 Task: Create a due date automation trigger when advanced on, 2 working days after a card is due add dates due in more than 1 working days at 11:00 AM.
Action: Mouse moved to (1129, 81)
Screenshot: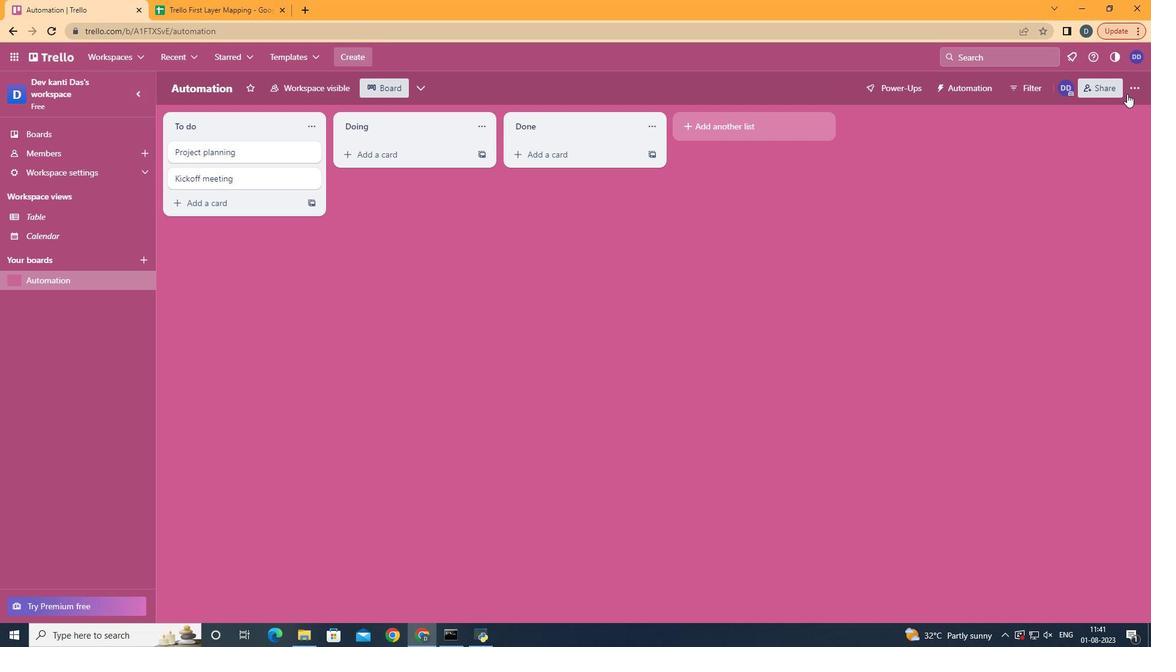 
Action: Mouse pressed left at (1129, 81)
Screenshot: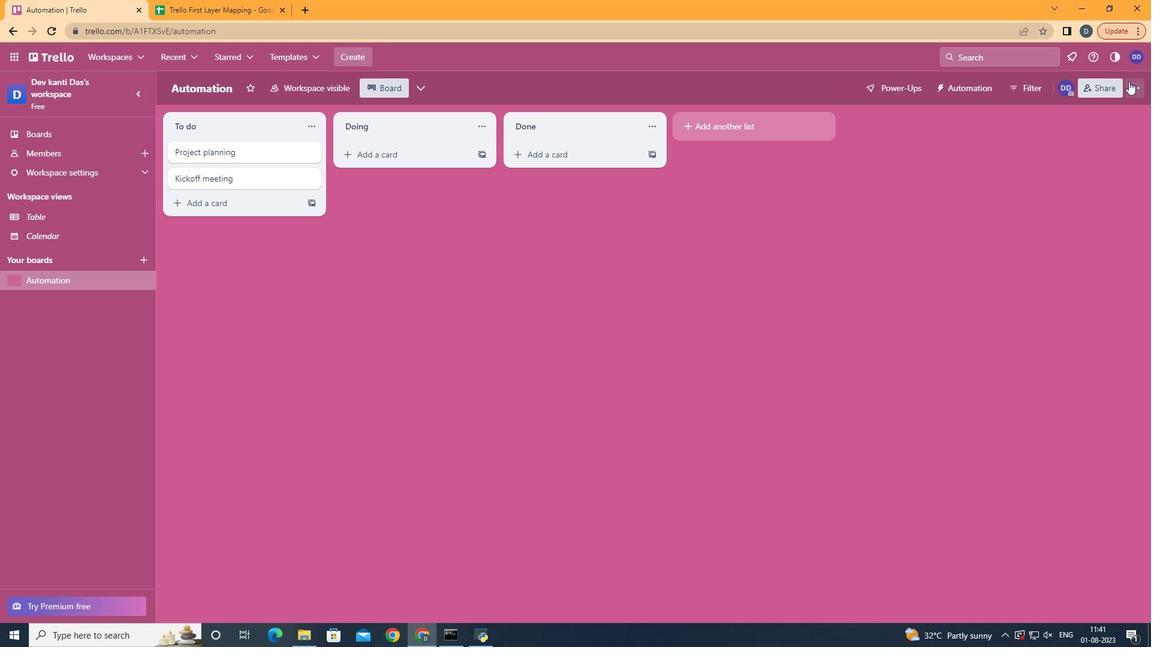 
Action: Mouse moved to (1069, 241)
Screenshot: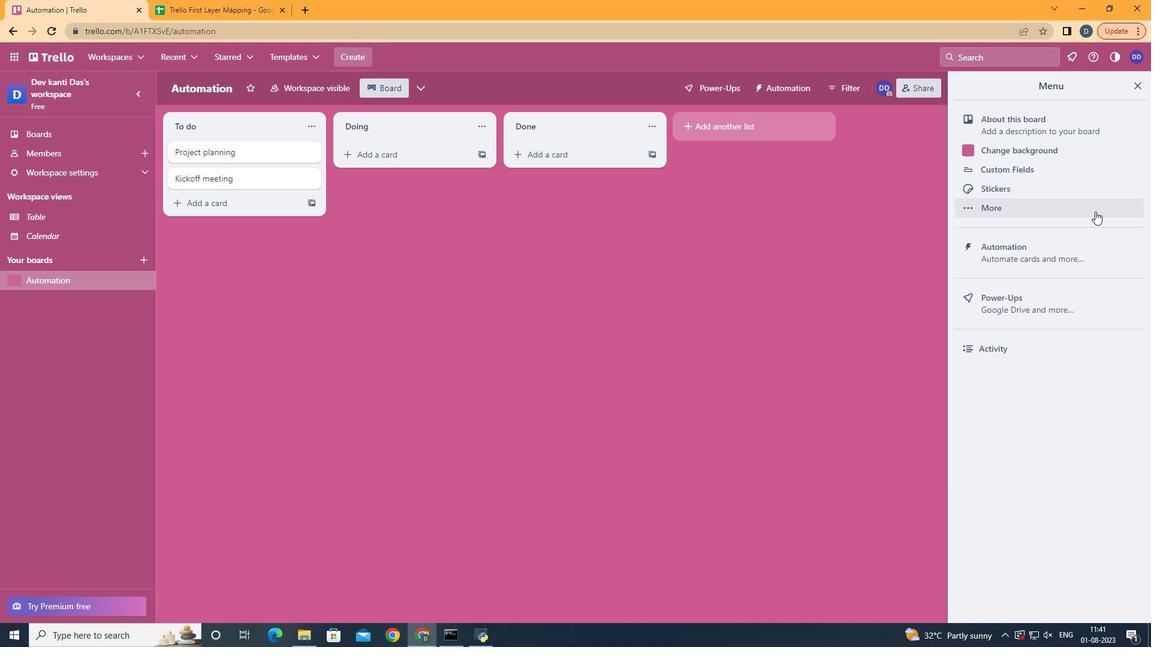 
Action: Mouse pressed left at (1069, 241)
Screenshot: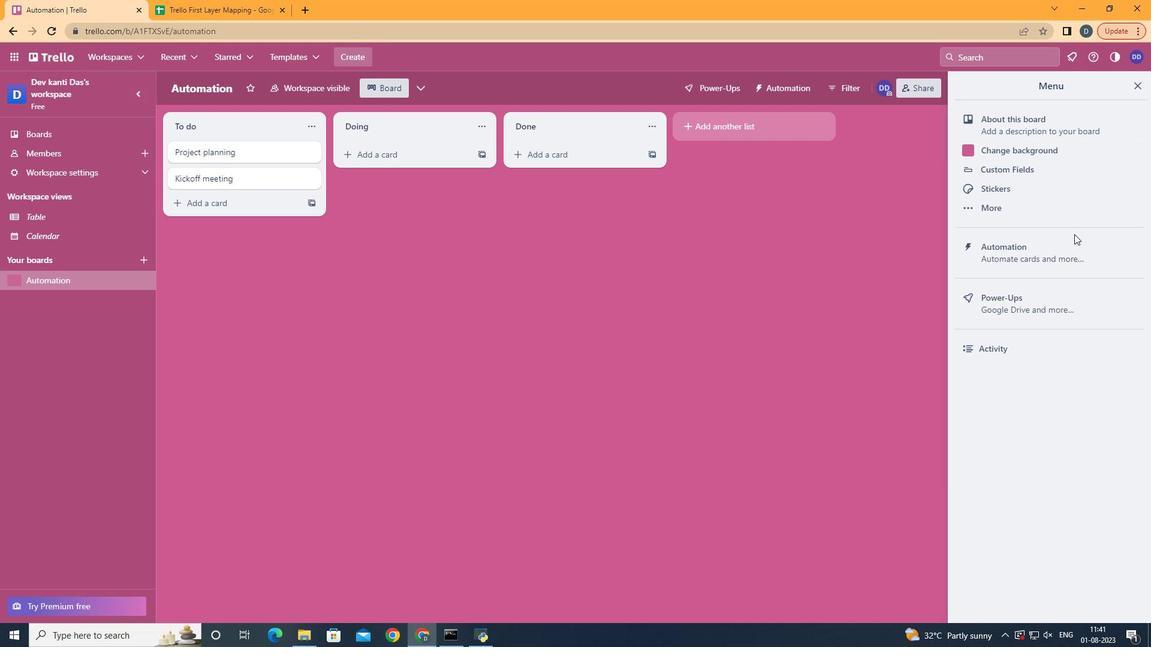 
Action: Mouse moved to (259, 241)
Screenshot: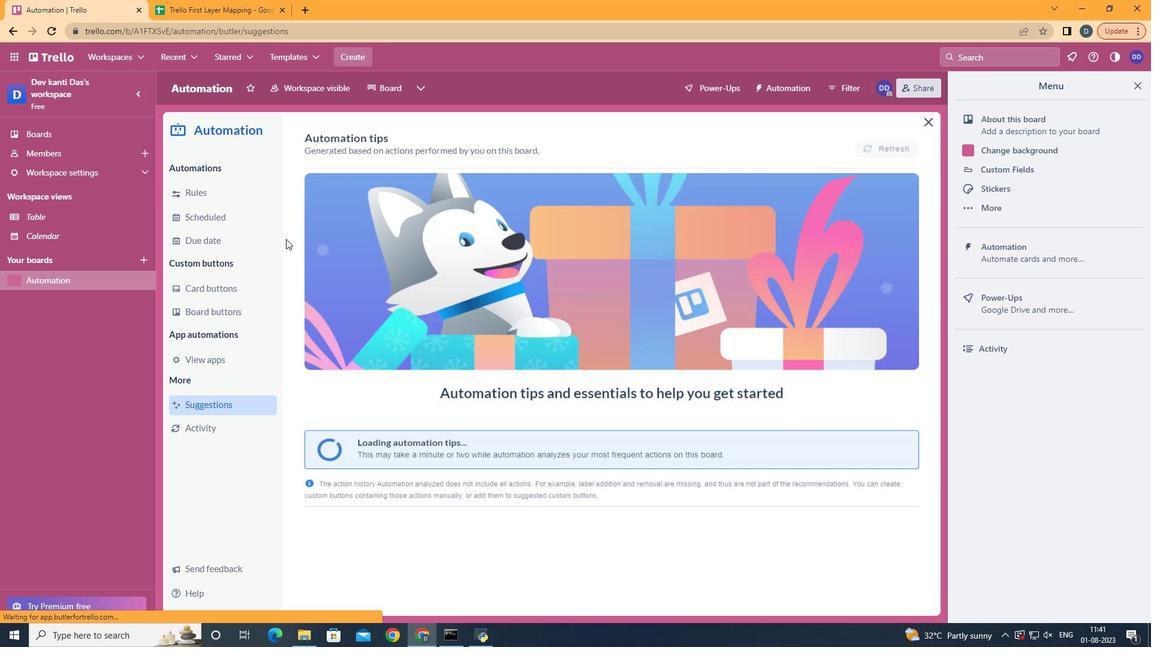 
Action: Mouse pressed left at (259, 241)
Screenshot: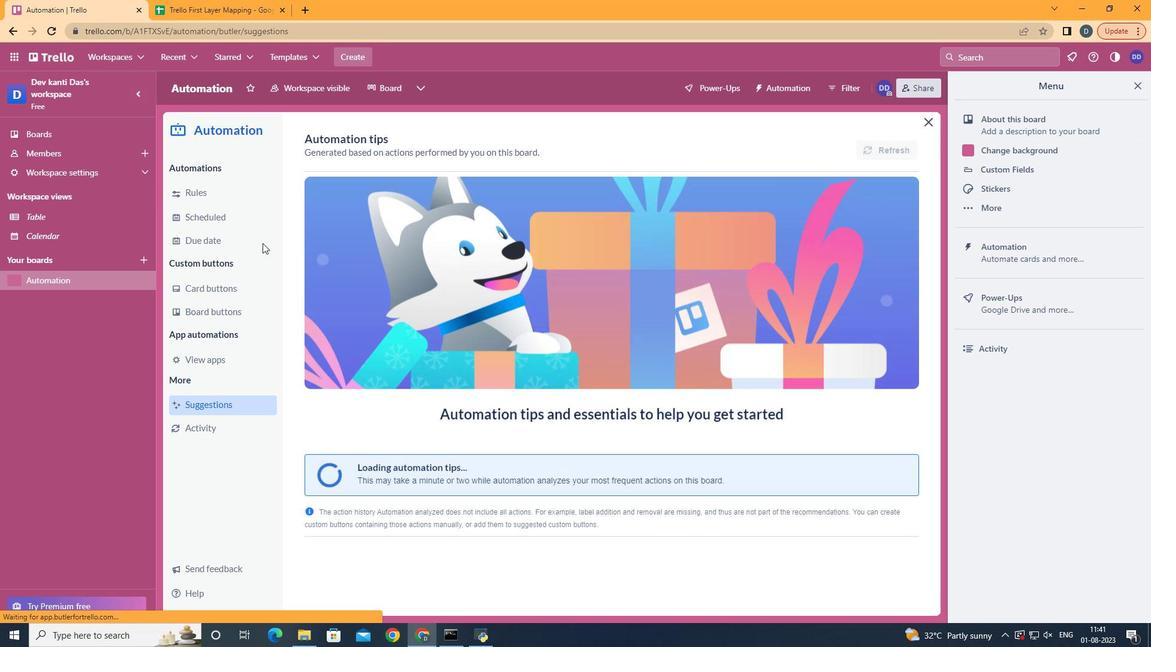 
Action: Mouse moved to (856, 143)
Screenshot: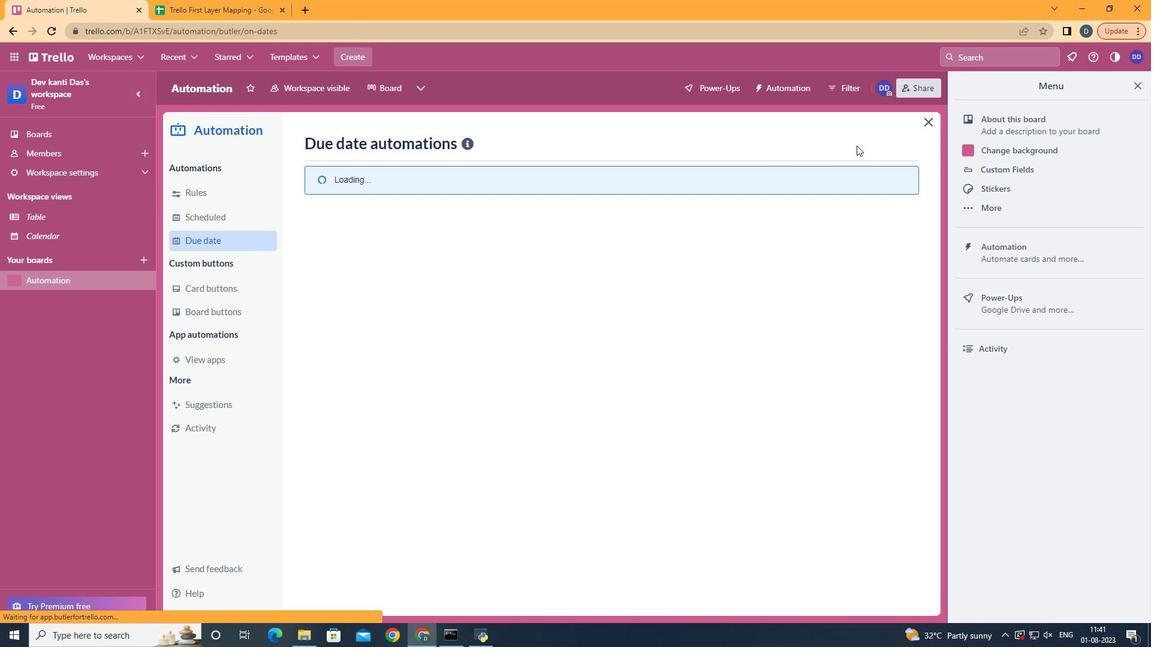 
Action: Mouse pressed left at (856, 143)
Screenshot: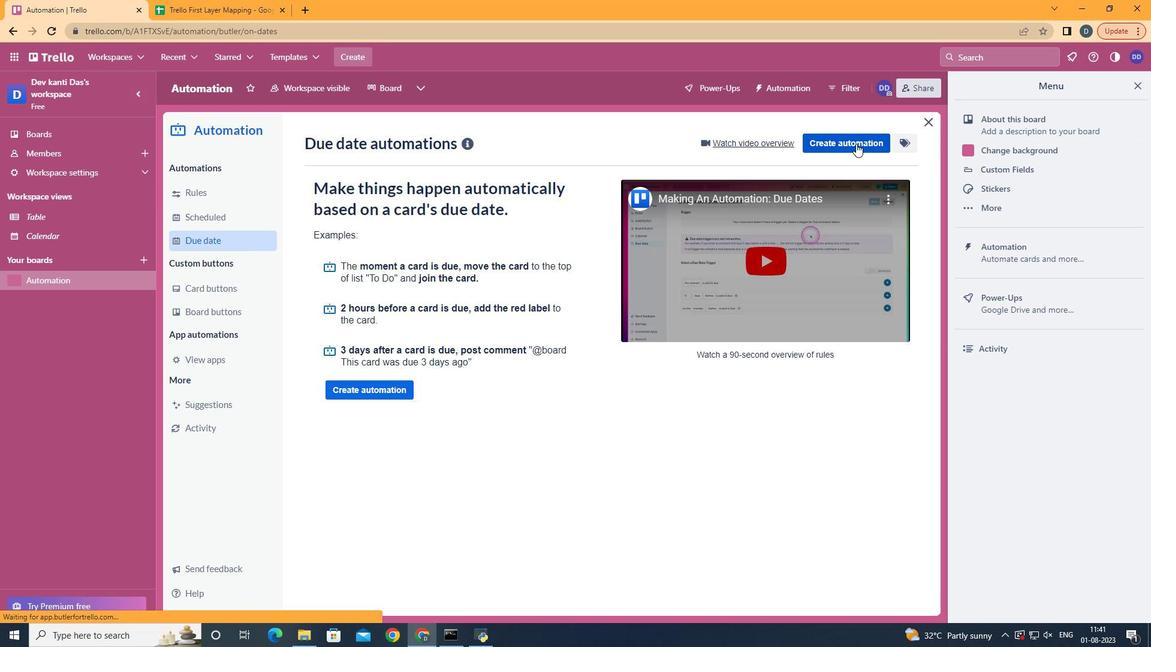 
Action: Mouse moved to (632, 252)
Screenshot: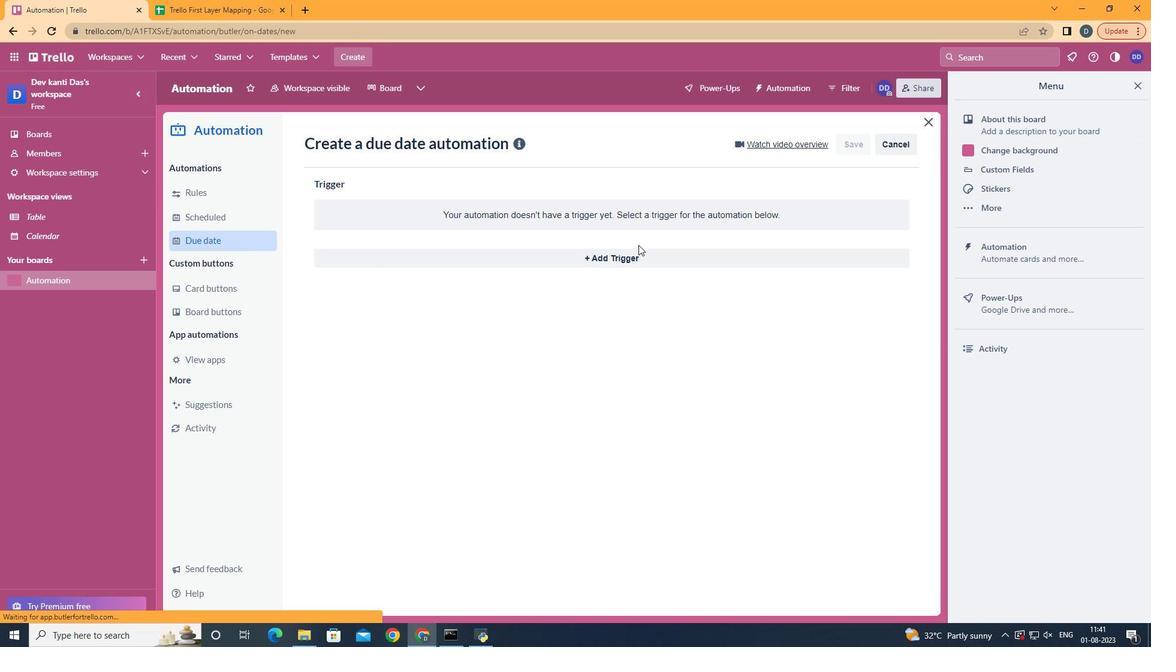 
Action: Mouse pressed left at (632, 252)
Screenshot: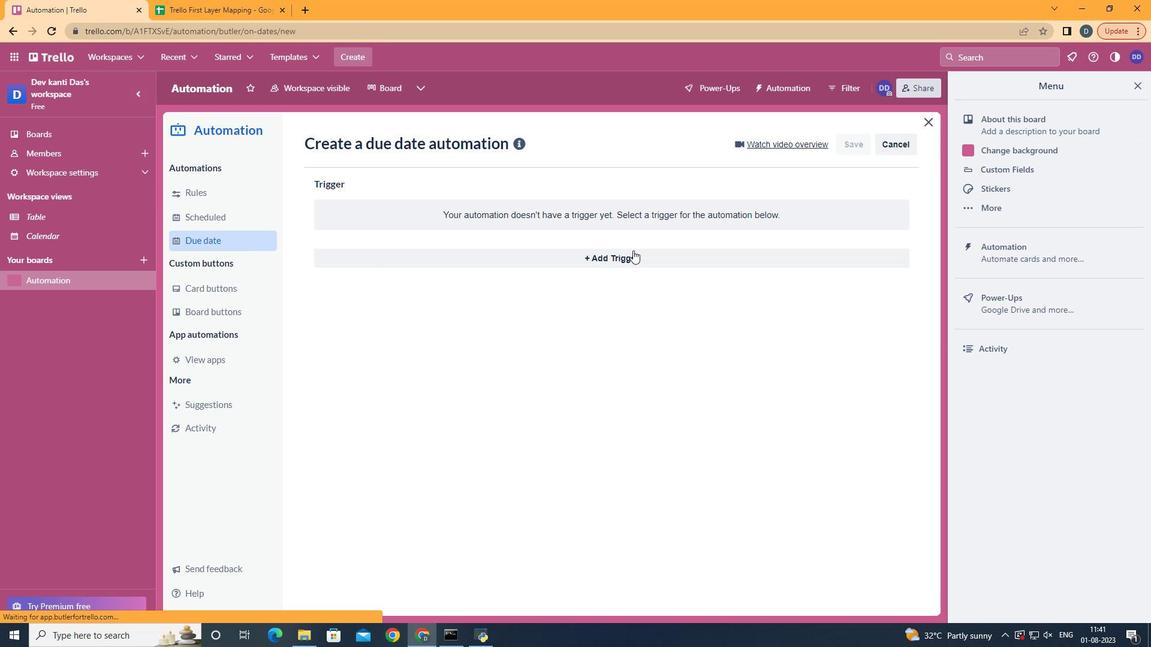 
Action: Mouse moved to (392, 485)
Screenshot: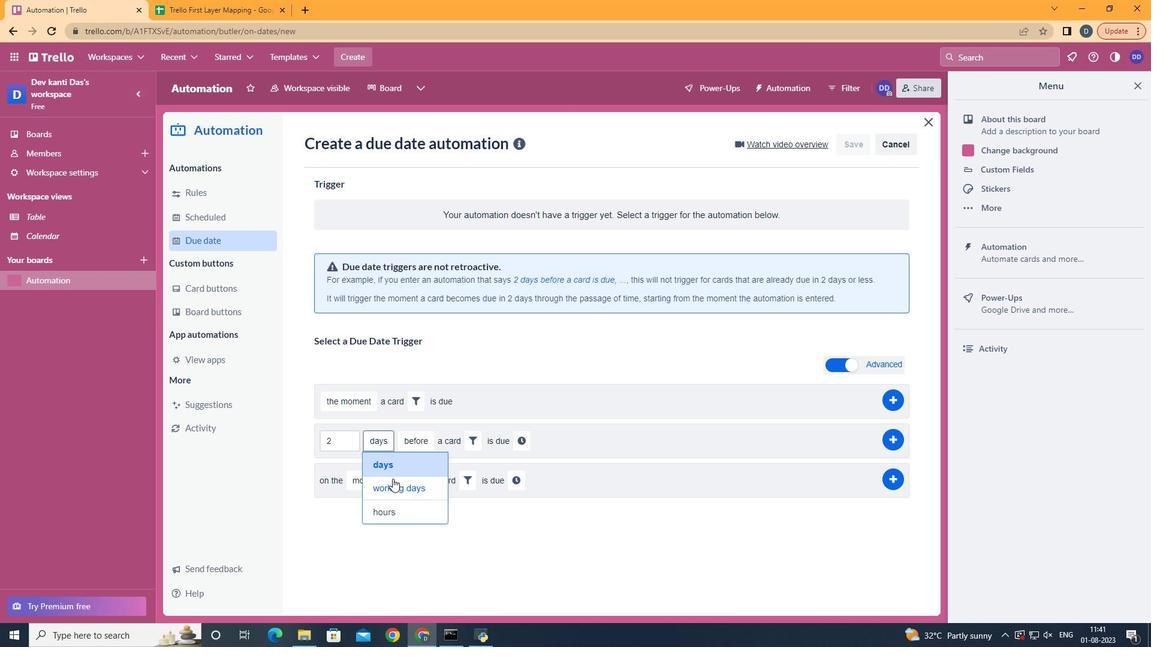 
Action: Mouse pressed left at (392, 485)
Screenshot: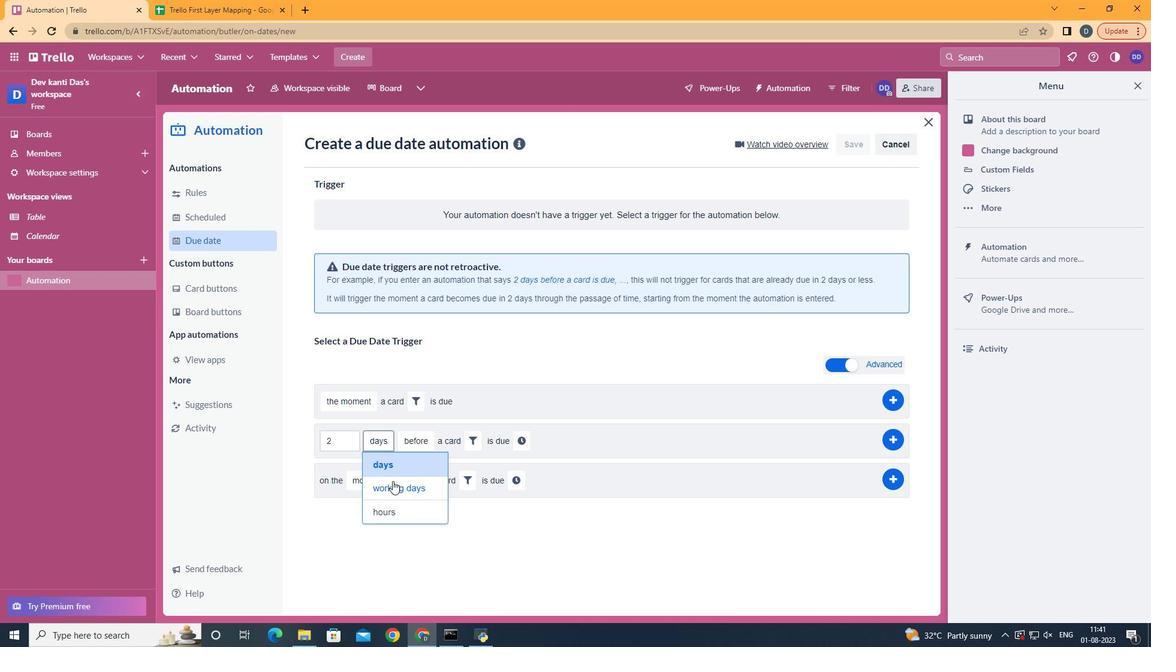 
Action: Mouse moved to (457, 490)
Screenshot: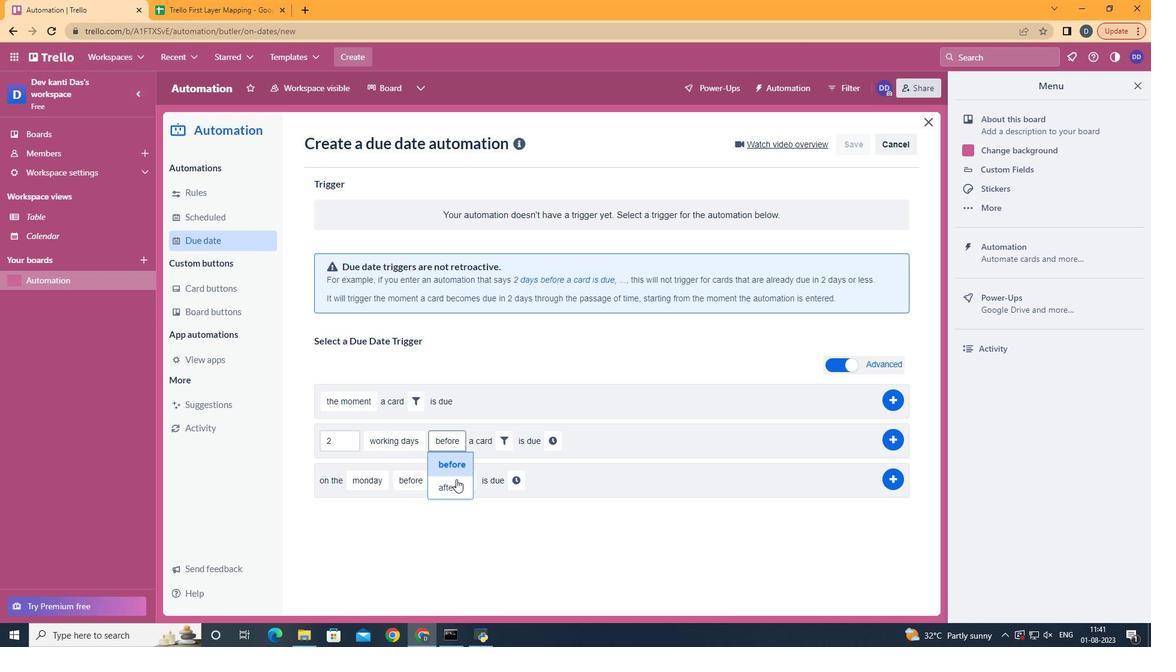 
Action: Mouse pressed left at (457, 490)
Screenshot: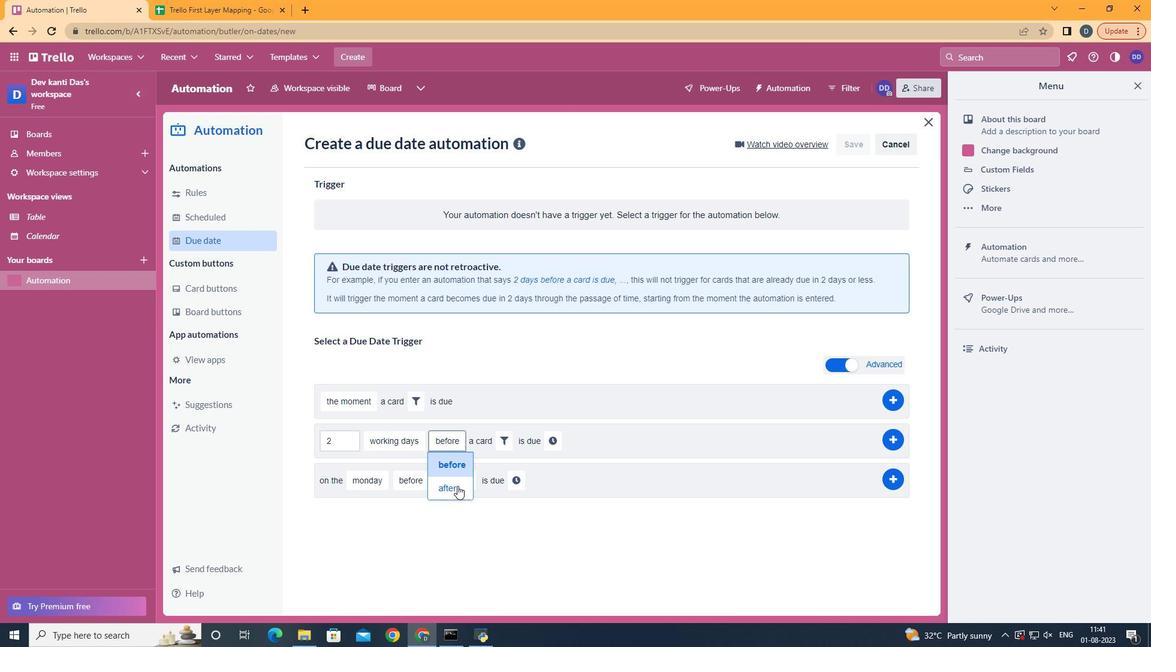 
Action: Mouse moved to (504, 439)
Screenshot: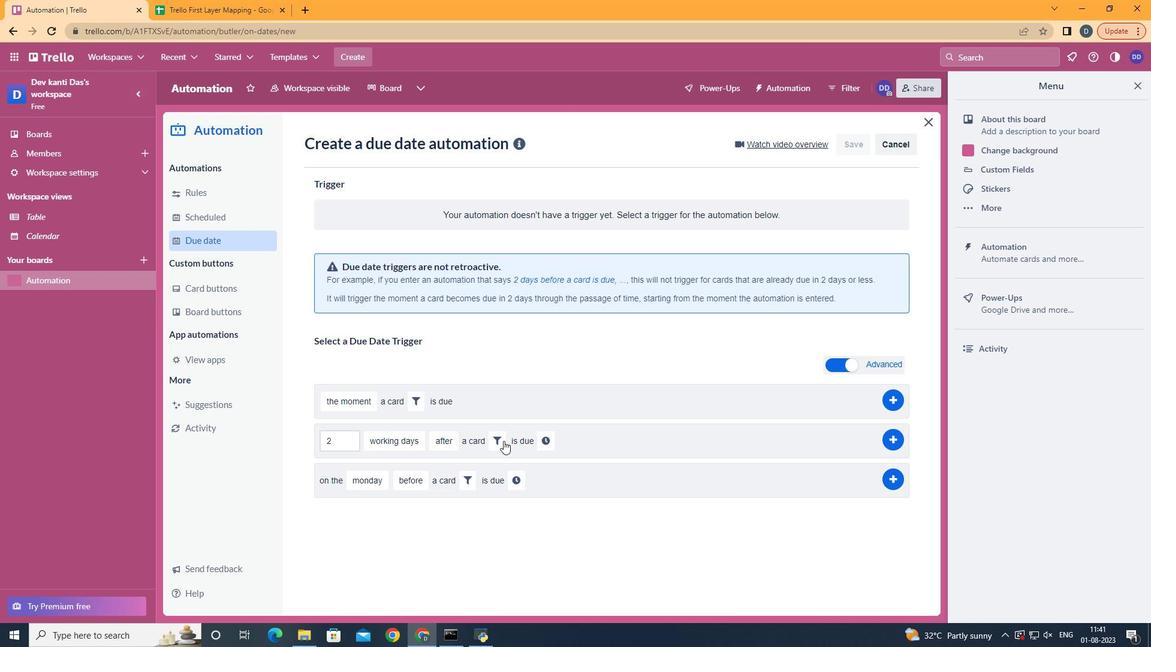 
Action: Mouse pressed left at (504, 439)
Screenshot: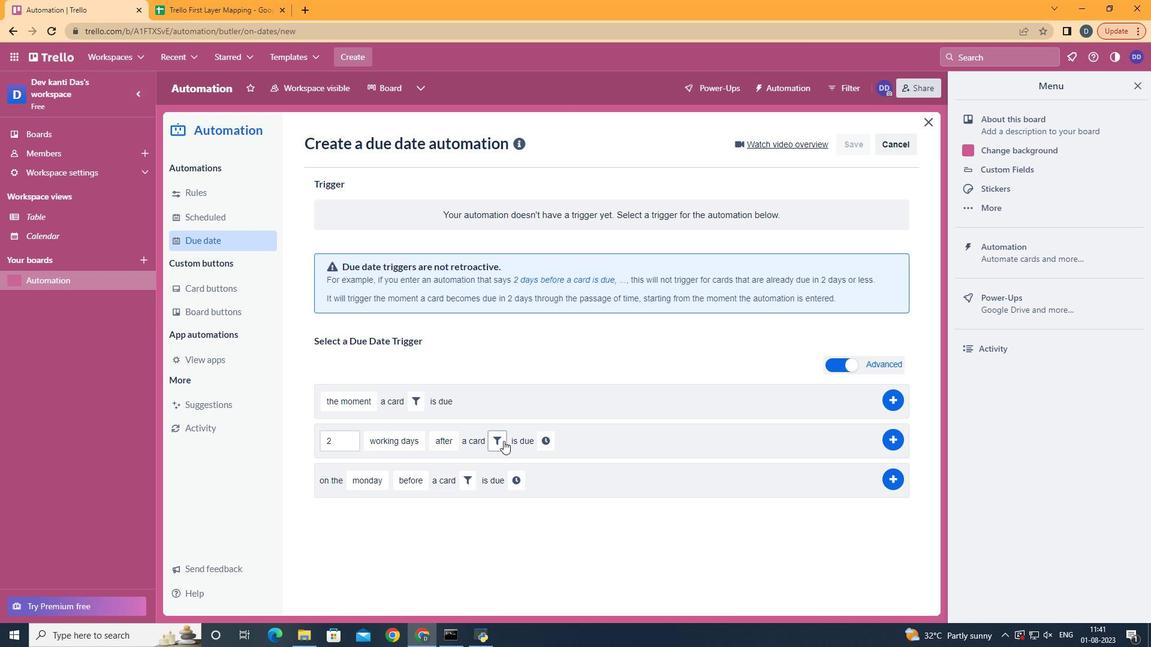 
Action: Mouse moved to (573, 478)
Screenshot: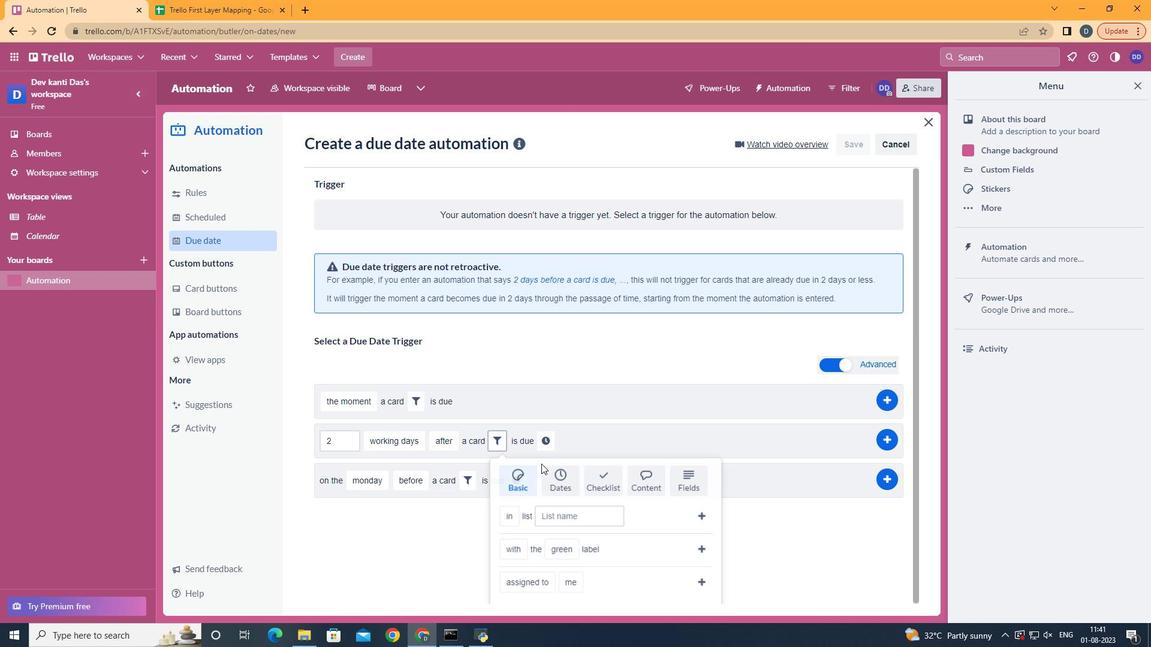 
Action: Mouse pressed left at (573, 478)
Screenshot: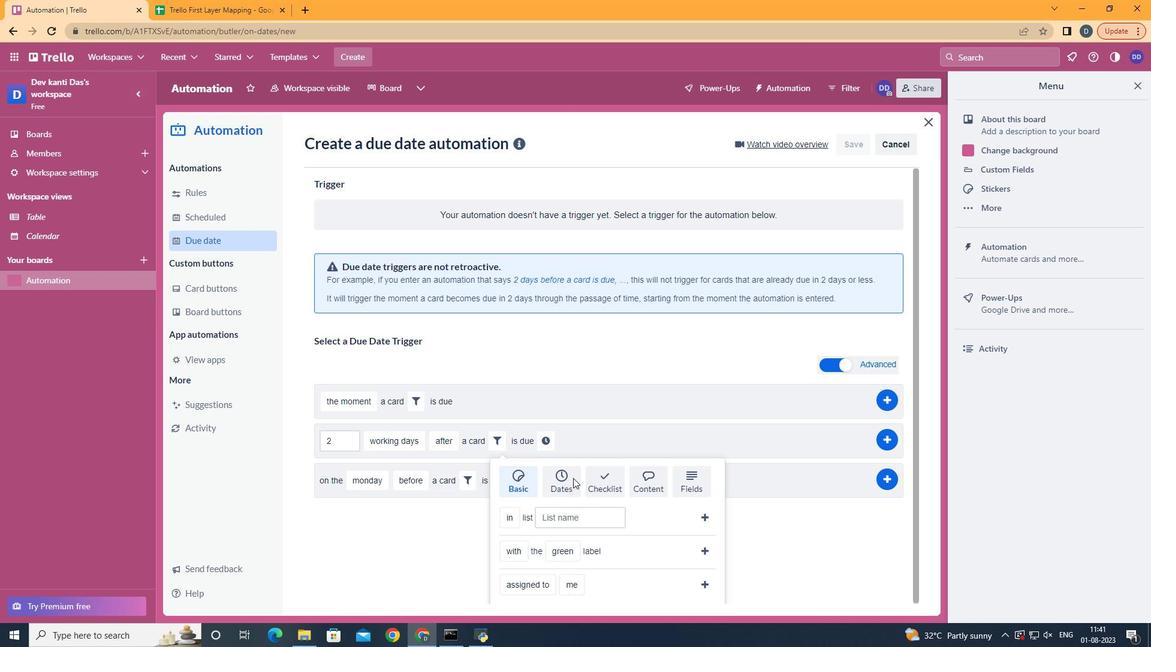 
Action: Mouse moved to (574, 478)
Screenshot: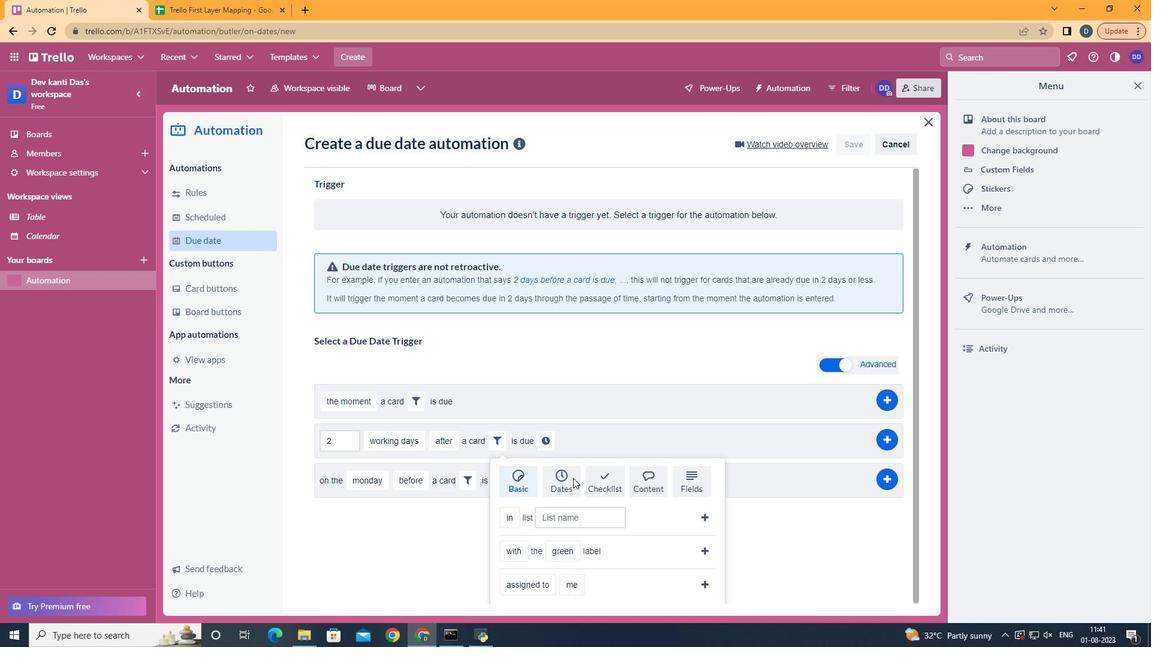 
Action: Mouse scrolled (574, 478) with delta (0, 0)
Screenshot: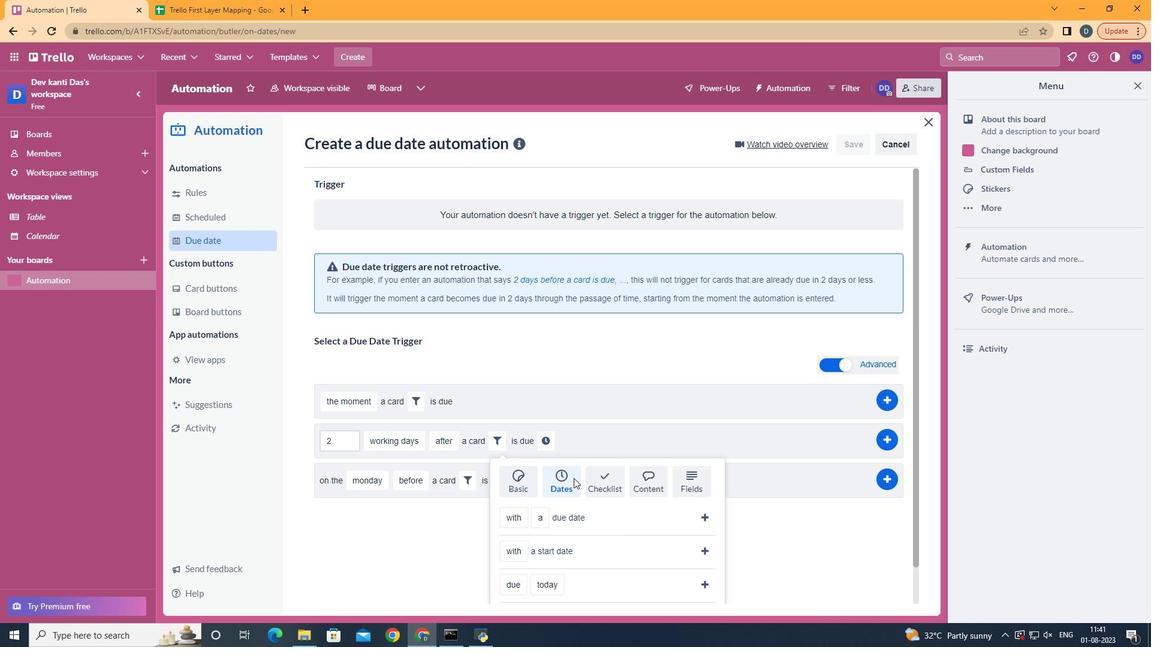 
Action: Mouse scrolled (574, 478) with delta (0, 0)
Screenshot: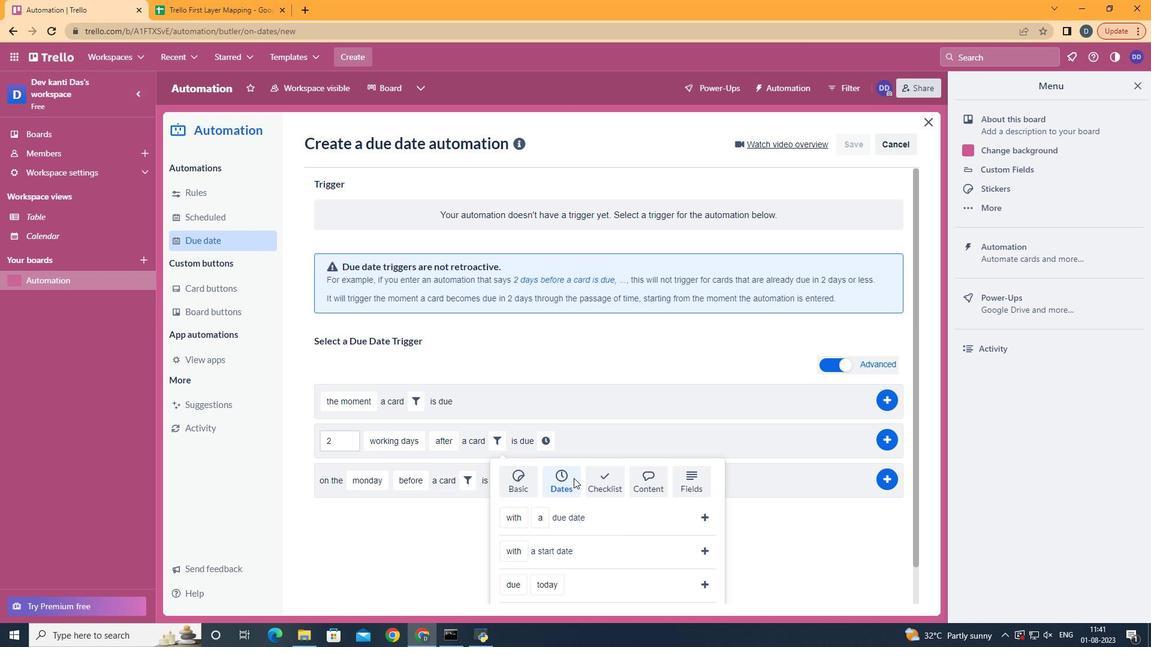 
Action: Mouse scrolled (574, 478) with delta (0, 0)
Screenshot: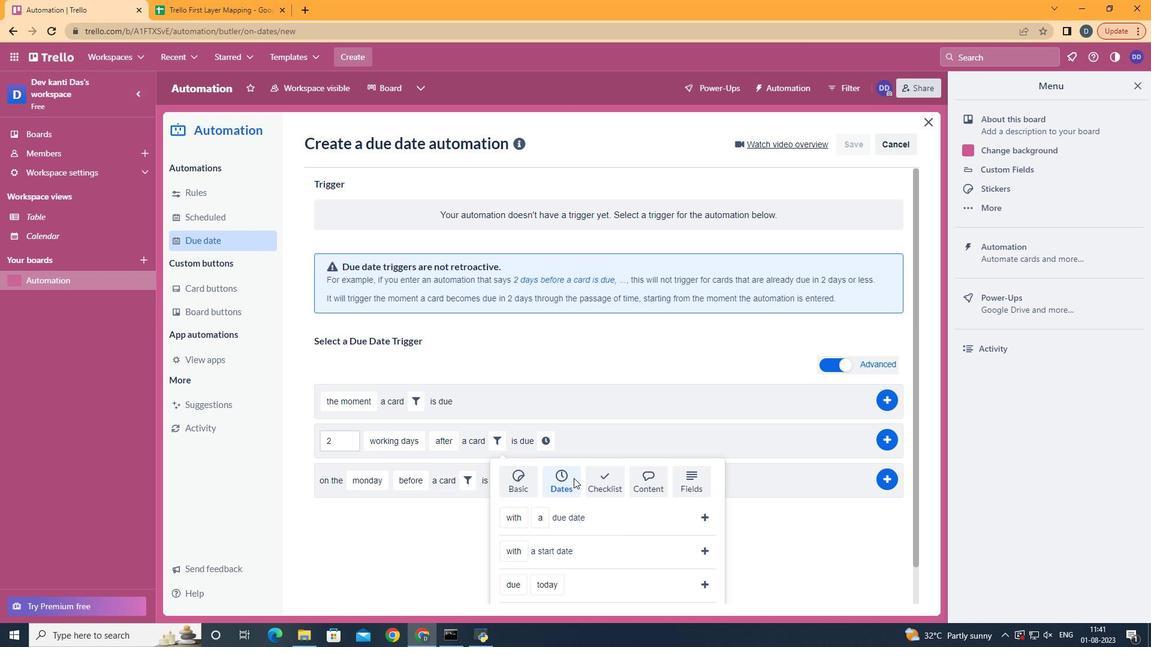 
Action: Mouse scrolled (574, 478) with delta (0, 0)
Screenshot: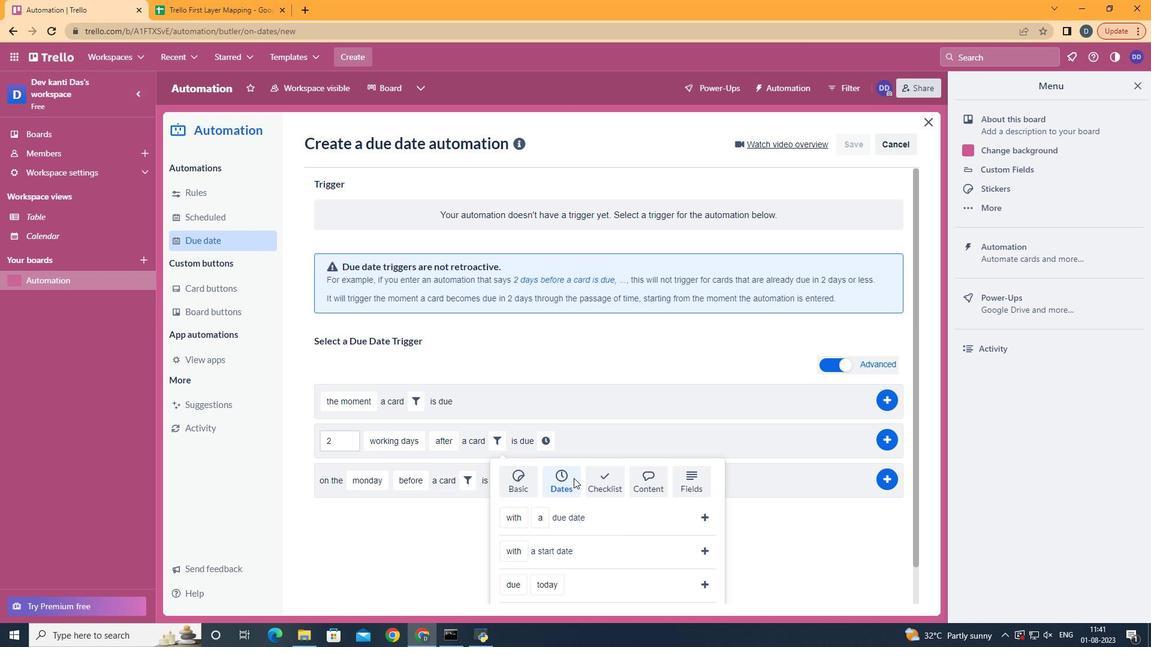 
Action: Mouse moved to (529, 534)
Screenshot: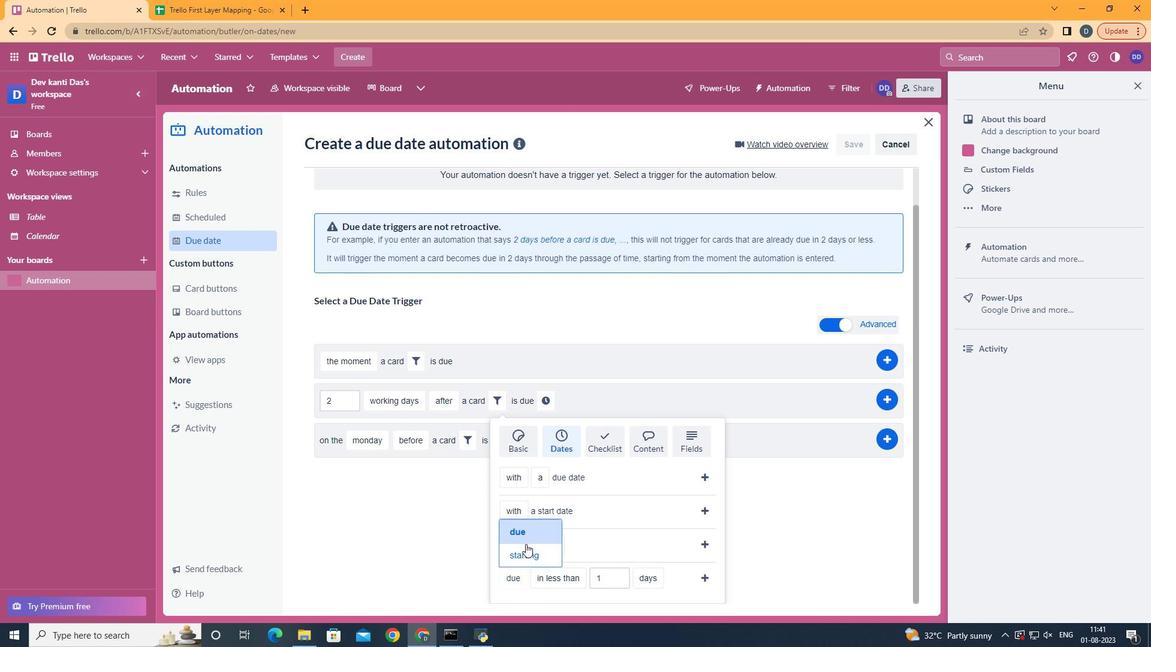 
Action: Mouse pressed left at (529, 534)
Screenshot: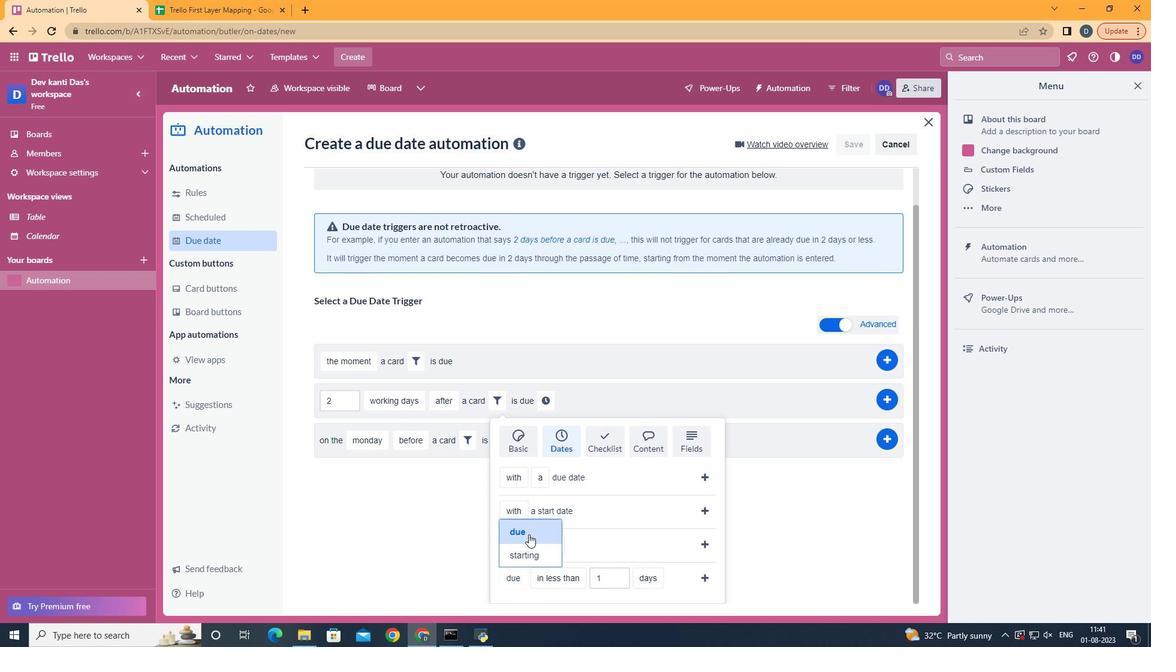 
Action: Mouse moved to (572, 499)
Screenshot: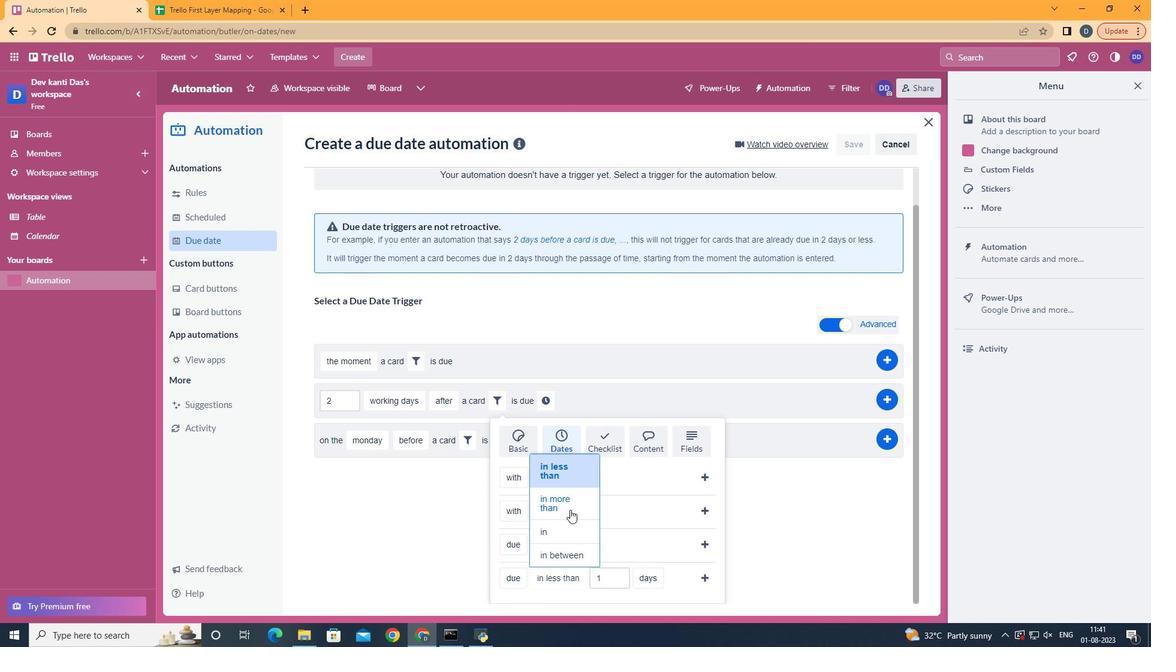 
Action: Mouse pressed left at (572, 499)
Screenshot: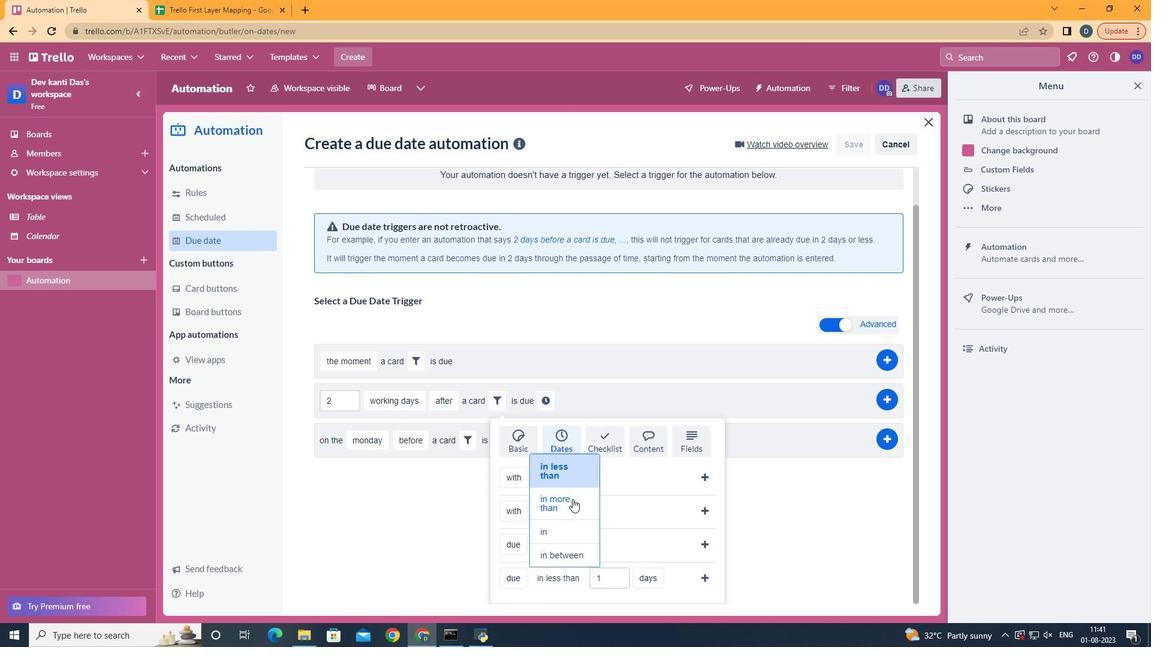 
Action: Mouse moved to (655, 552)
Screenshot: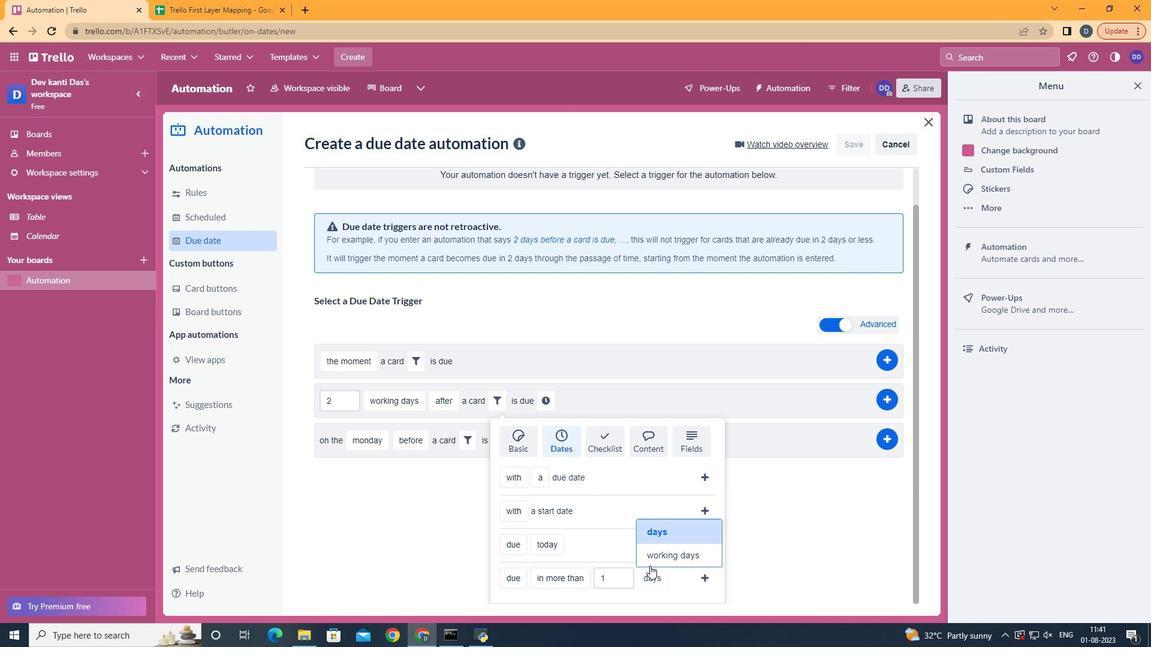 
Action: Mouse pressed left at (655, 552)
Screenshot: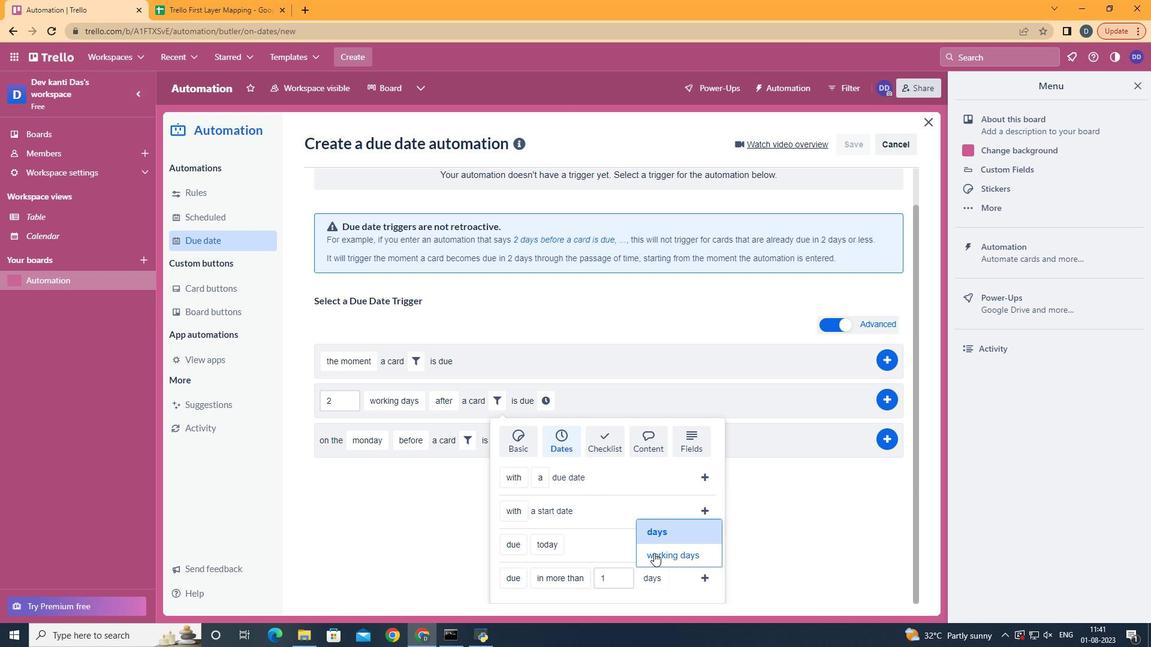 
Action: Mouse moved to (717, 574)
Screenshot: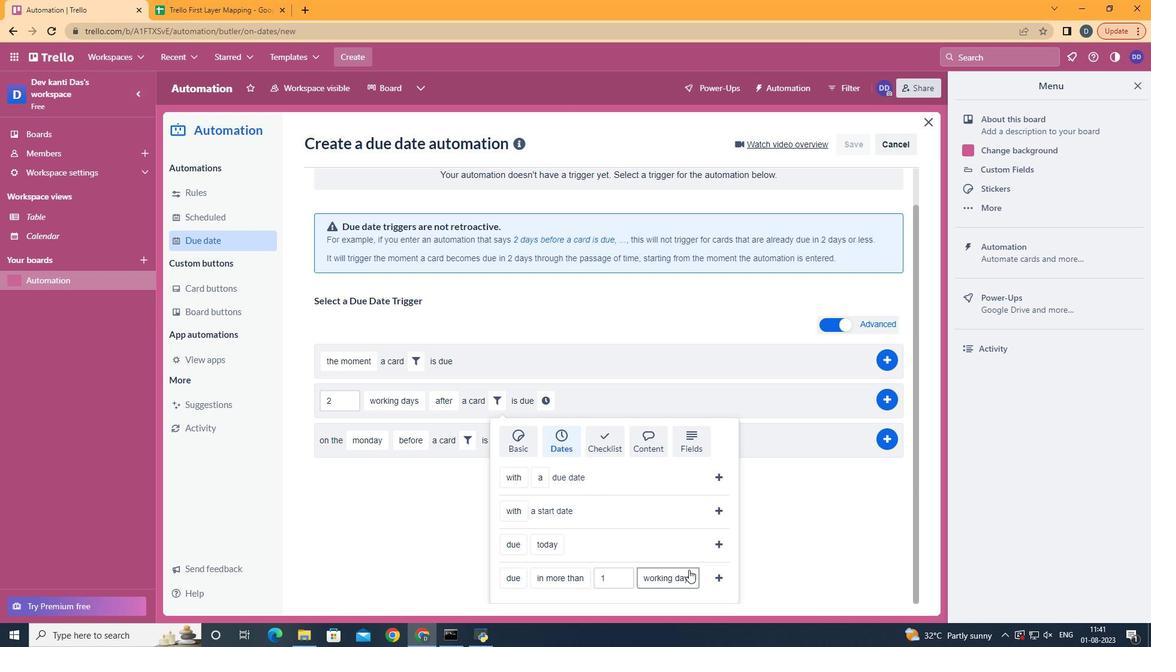 
Action: Mouse pressed left at (717, 574)
Screenshot: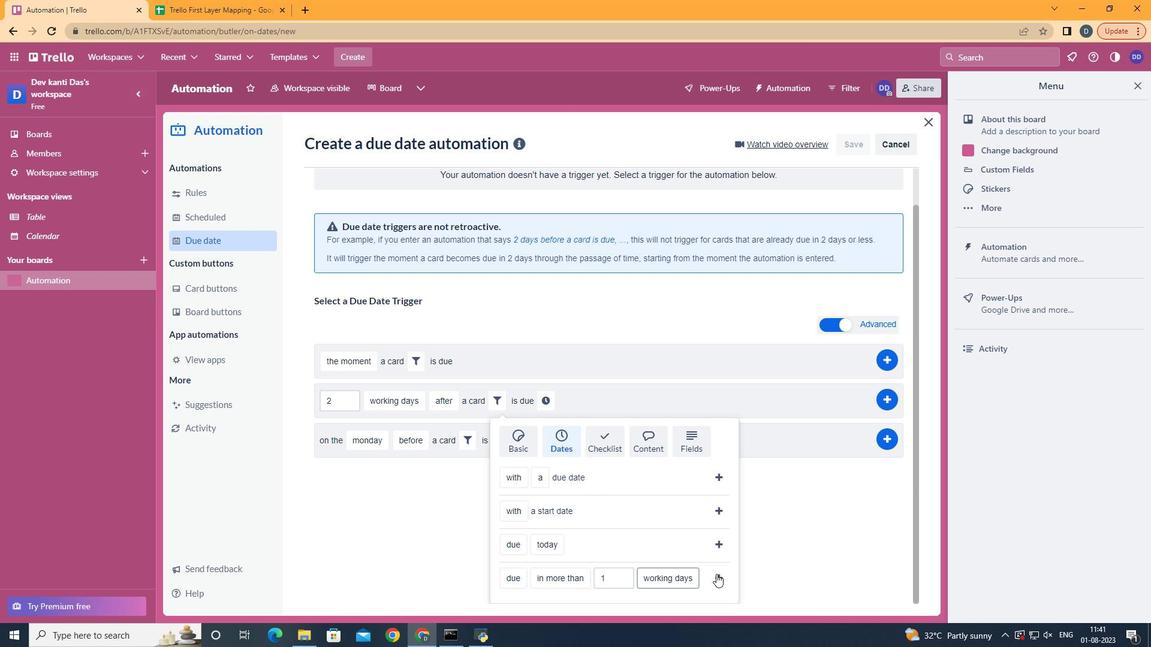 
Action: Mouse moved to (688, 437)
Screenshot: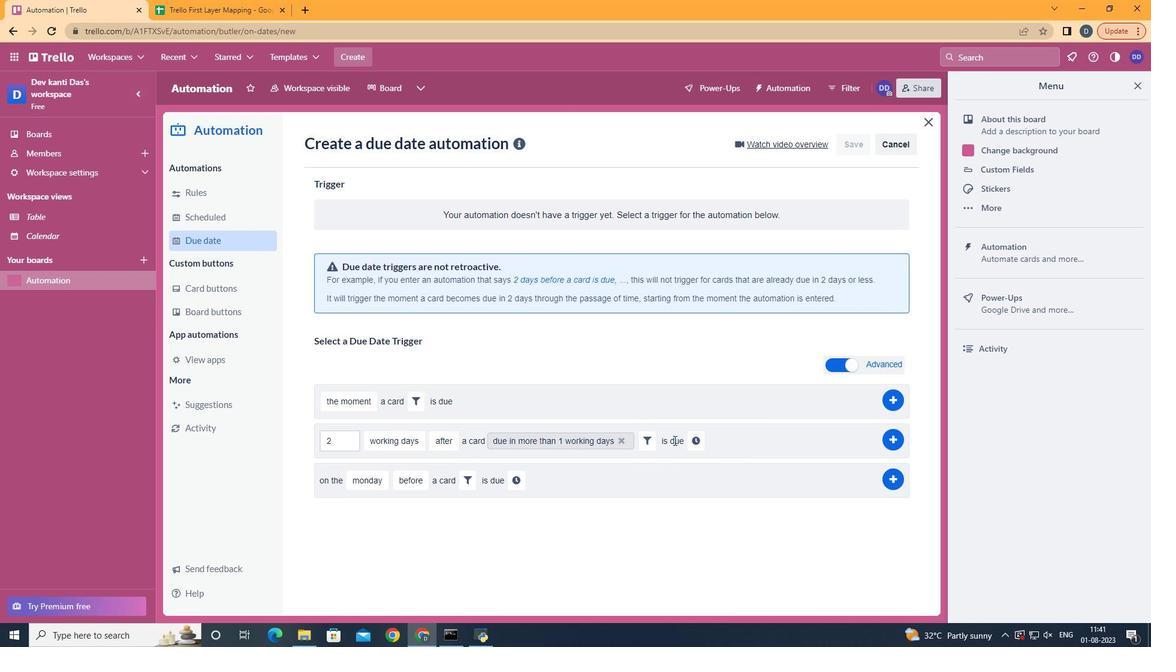 
Action: Mouse pressed left at (688, 437)
Screenshot: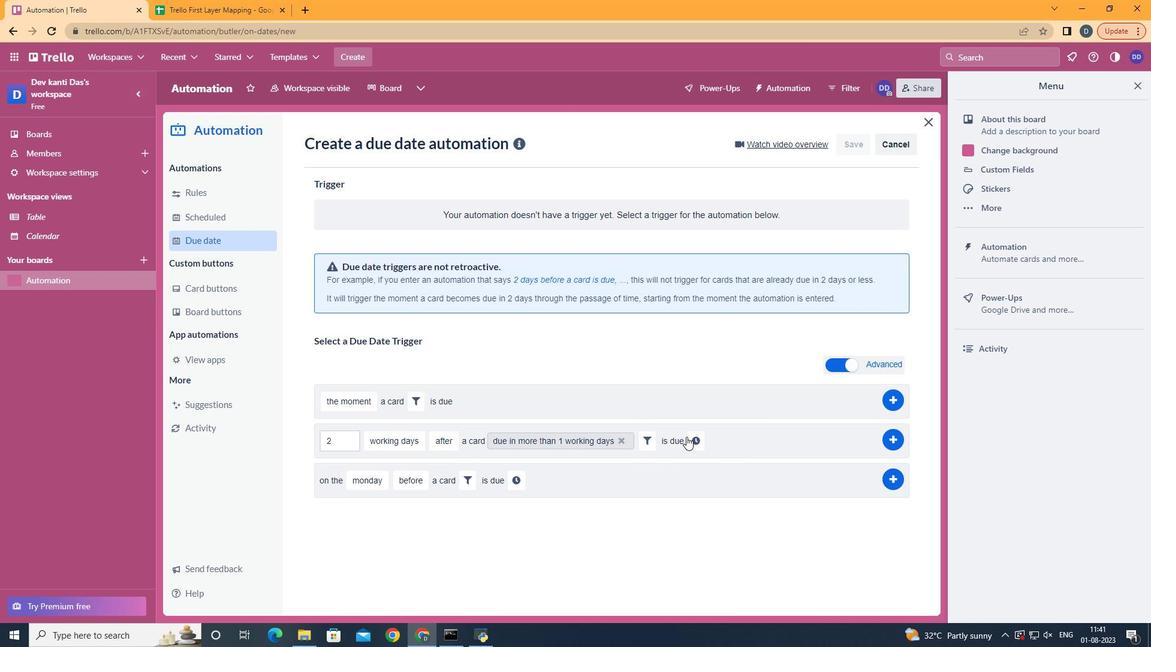 
Action: Mouse moved to (761, 443)
Screenshot: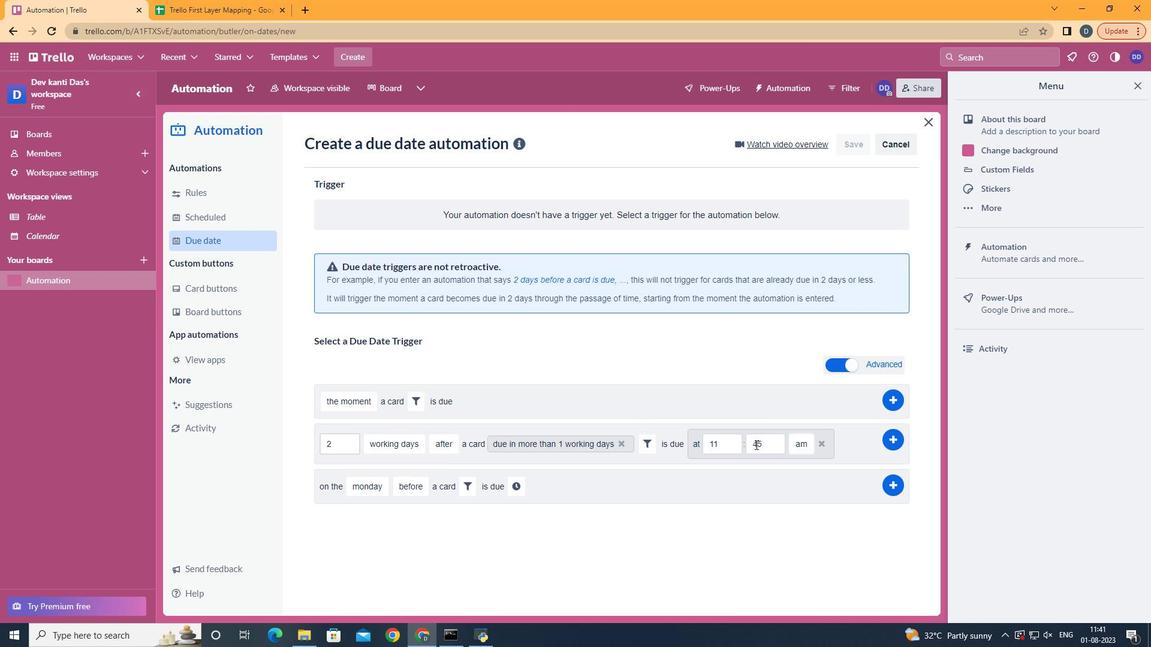 
Action: Mouse pressed left at (761, 443)
Screenshot: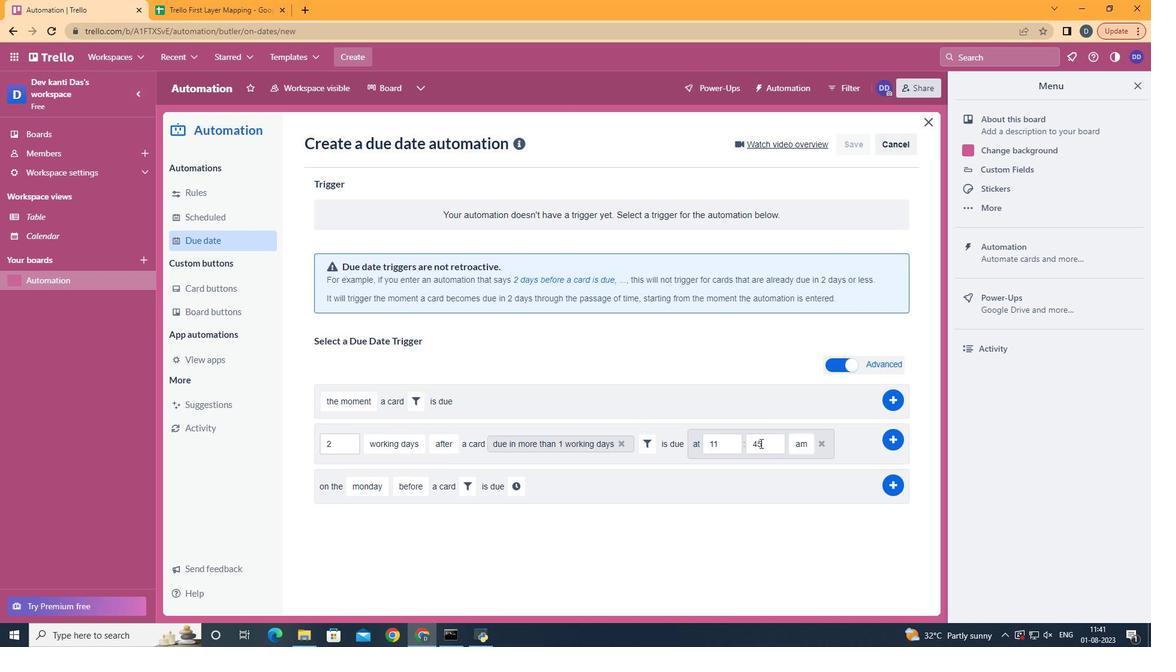 
Action: Key pressed <Key.backspace><Key.backspace>00
Screenshot: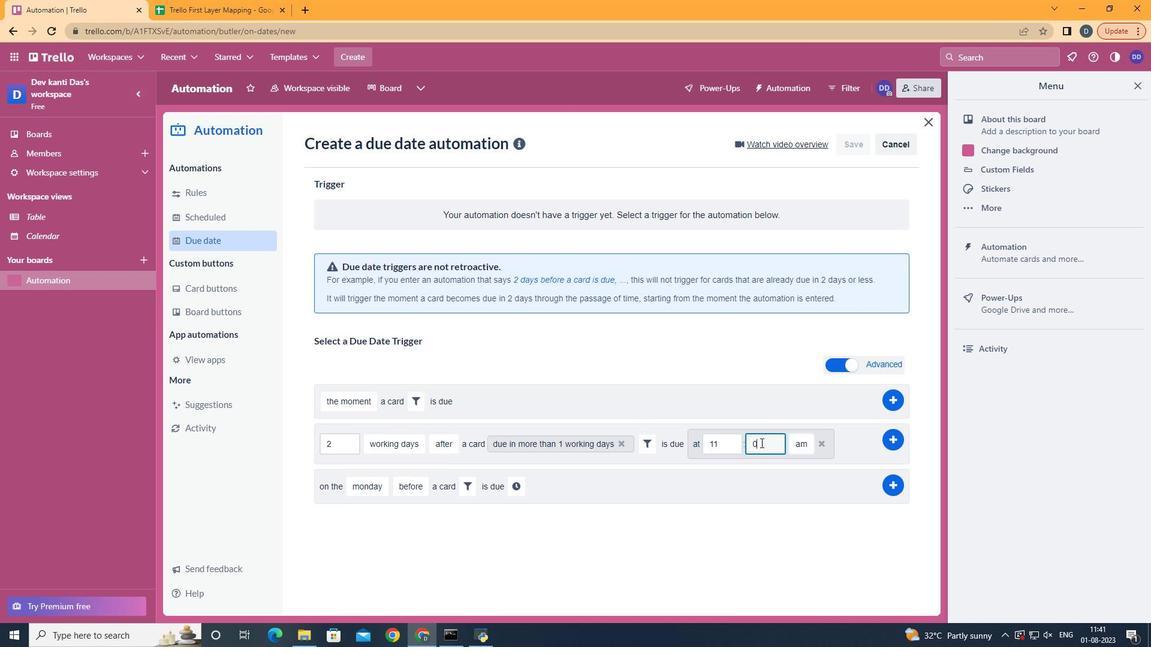 
Action: Mouse moved to (891, 444)
Screenshot: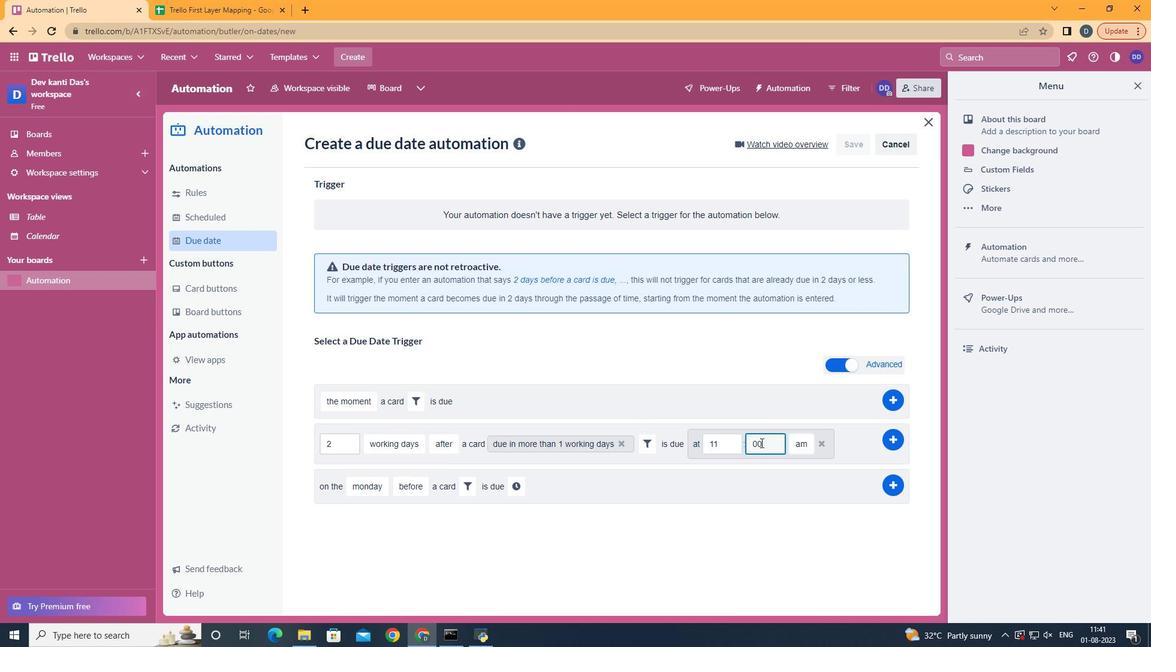 
Action: Mouse pressed left at (891, 444)
Screenshot: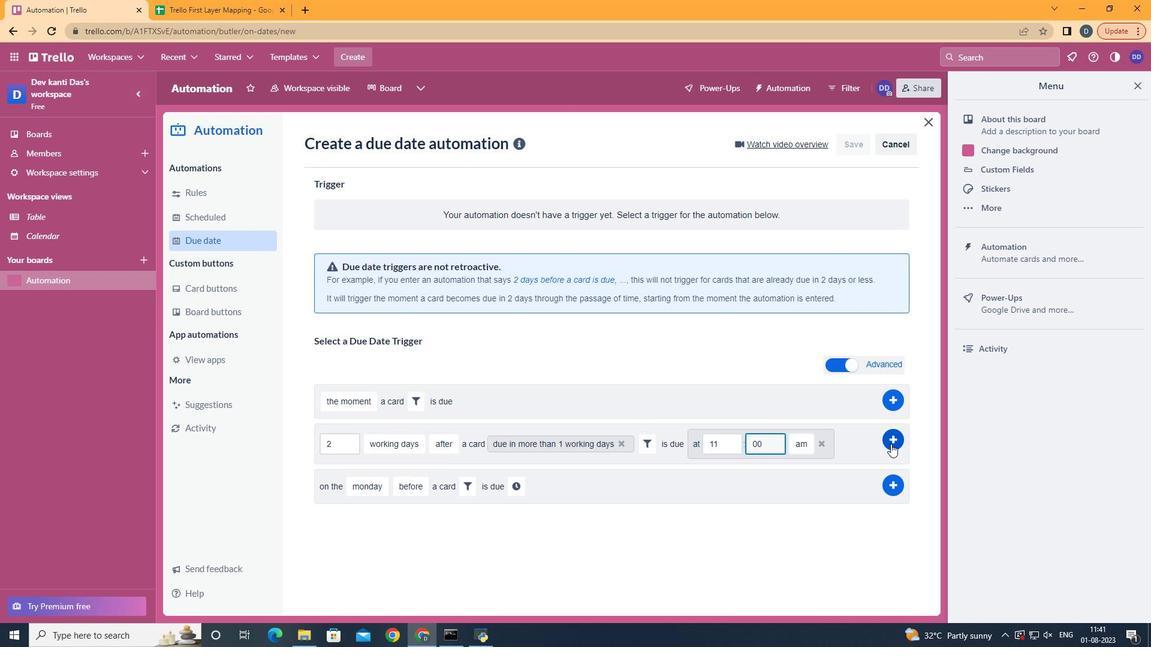 
Action: Mouse moved to (647, 299)
Screenshot: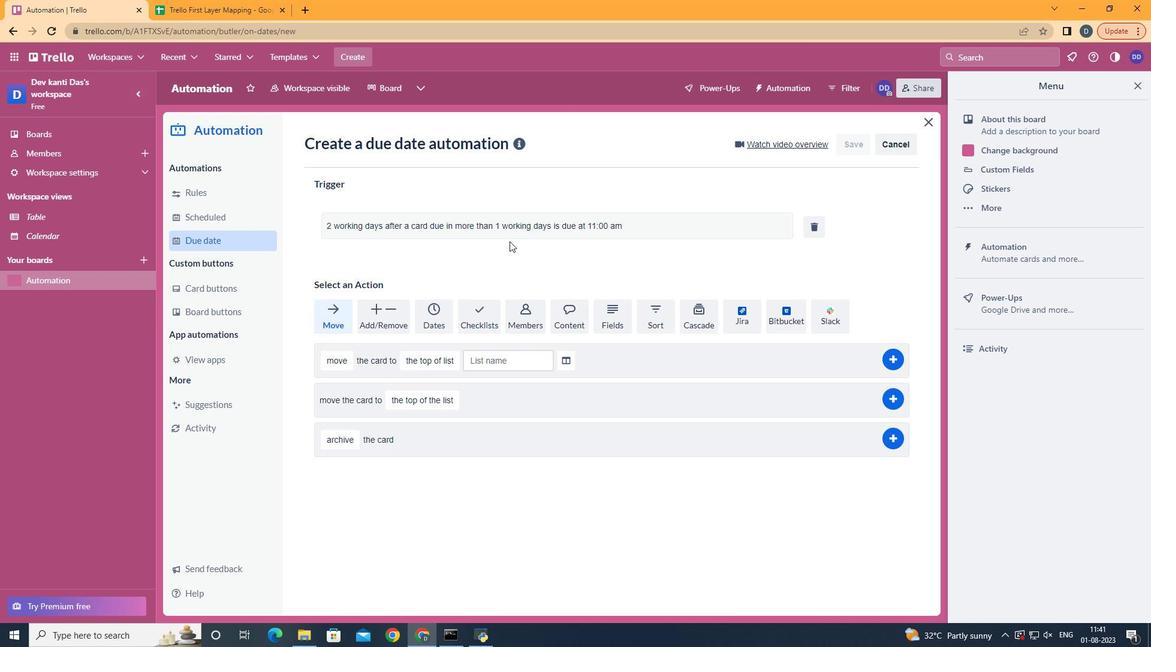 
